 Task: Create a 45-minute meeting to plan a customer appreciation campaign.
Action: Mouse moved to (45, 109)
Screenshot: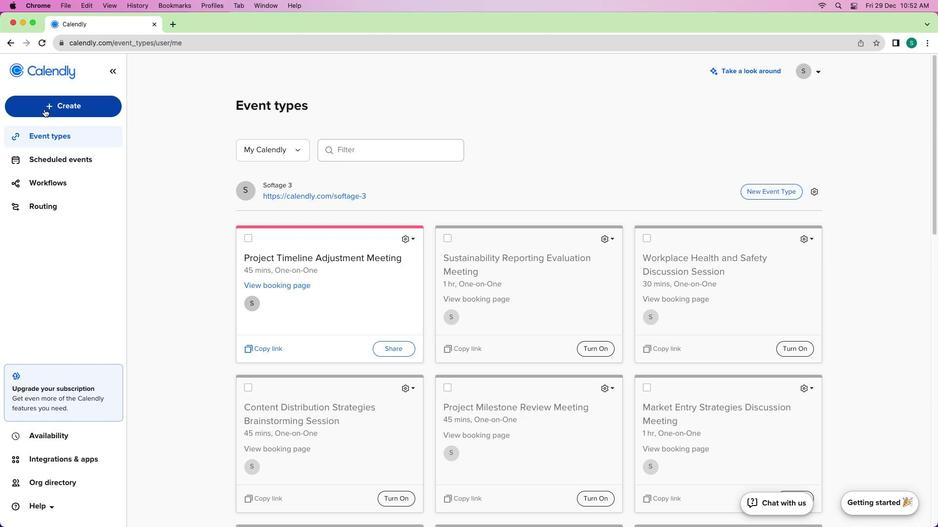
Action: Mouse pressed left at (45, 109)
Screenshot: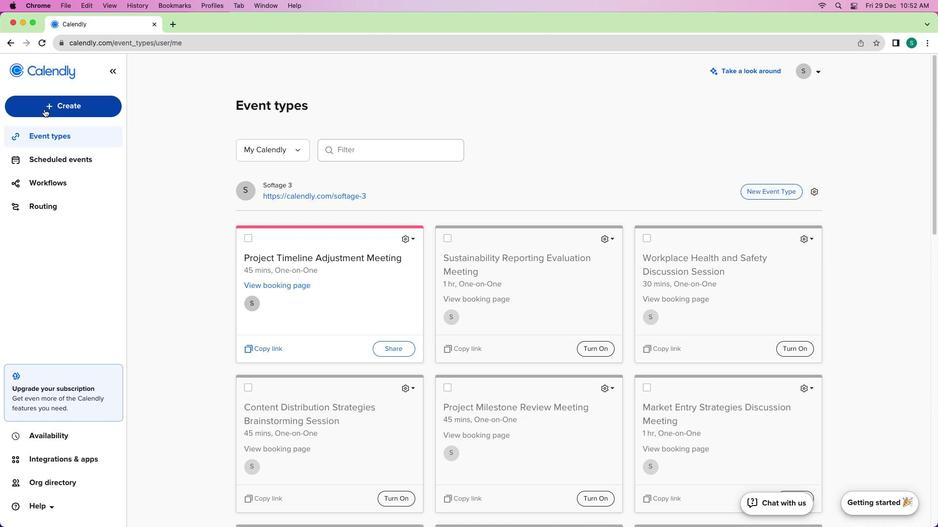 
Action: Mouse moved to (44, 109)
Screenshot: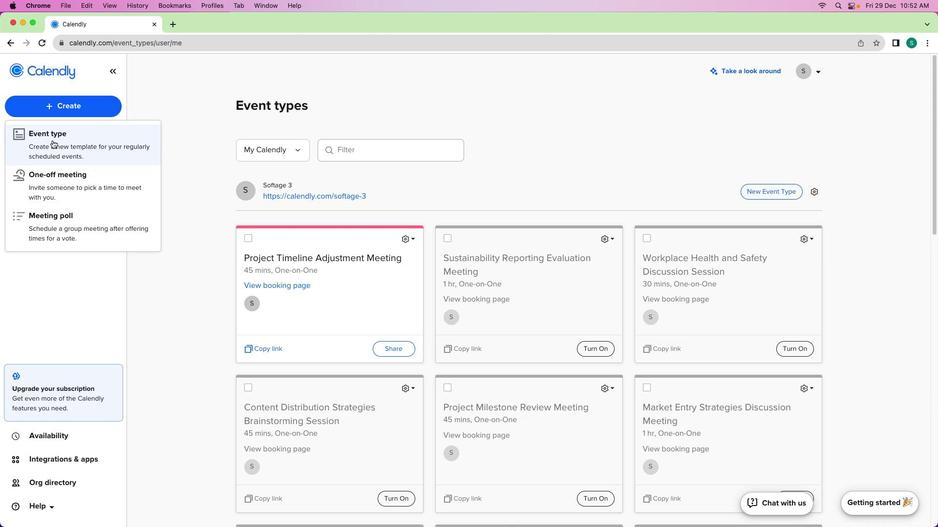 
Action: Mouse pressed left at (44, 109)
Screenshot: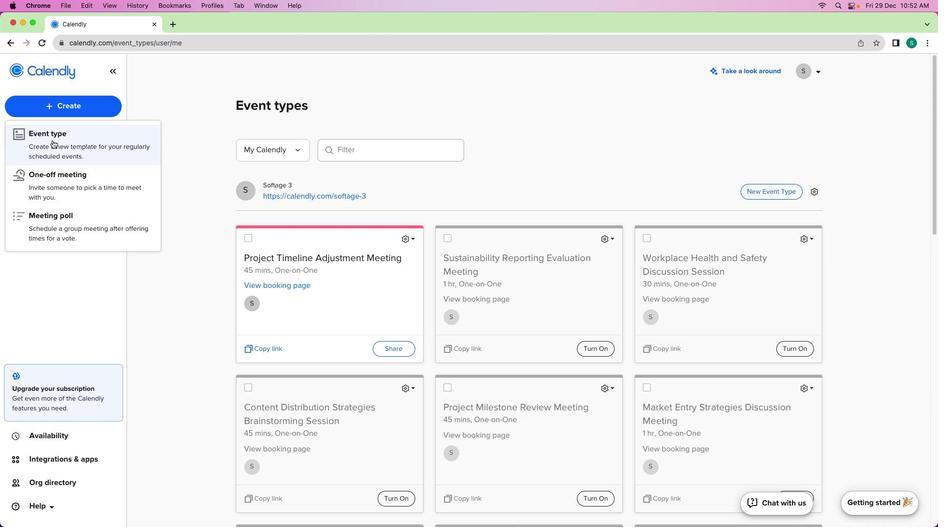 
Action: Mouse moved to (52, 140)
Screenshot: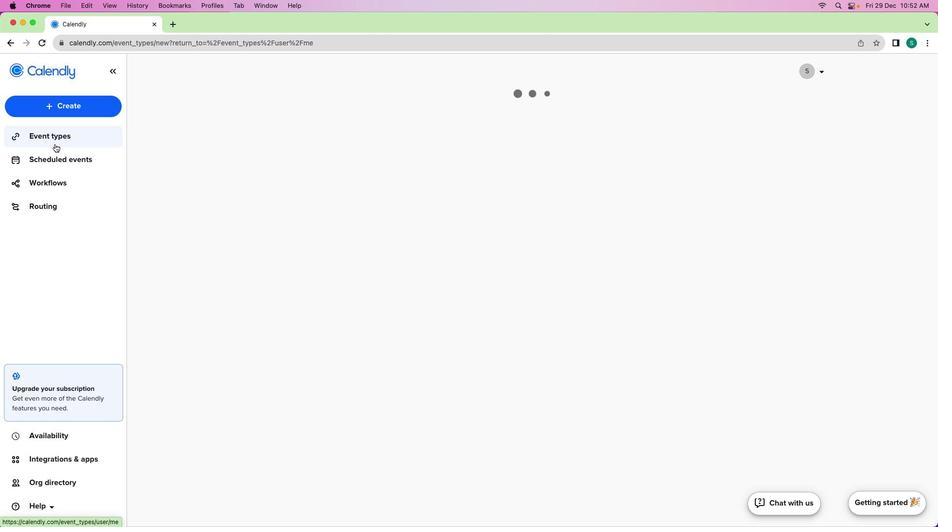 
Action: Mouse pressed left at (52, 140)
Screenshot: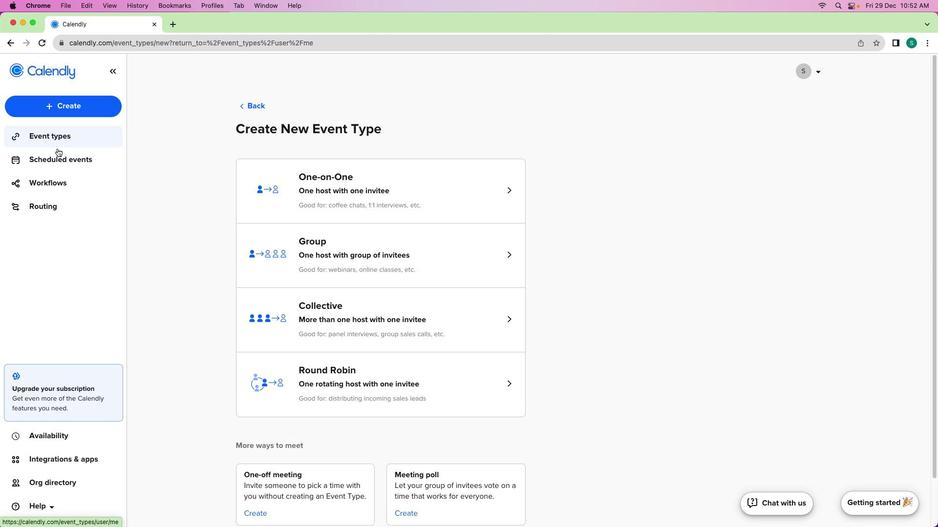 
Action: Mouse moved to (385, 217)
Screenshot: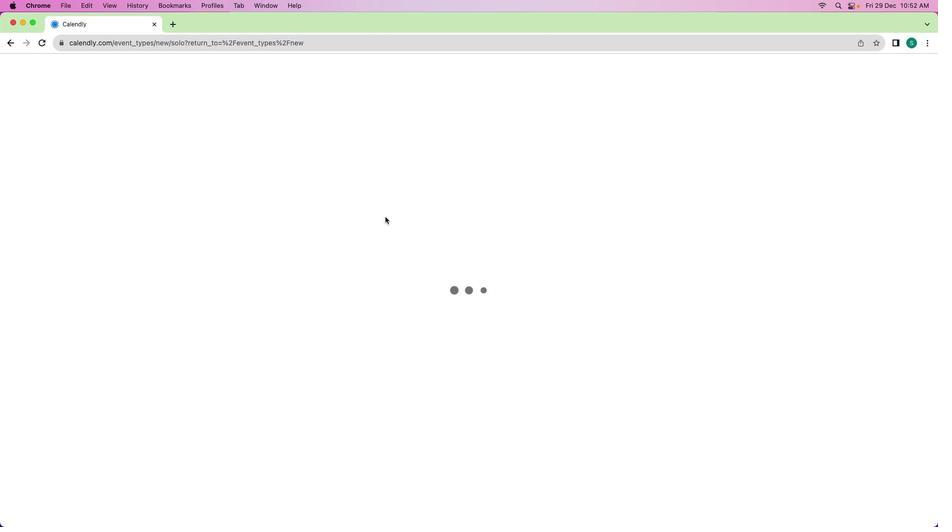 
Action: Mouse pressed left at (385, 217)
Screenshot: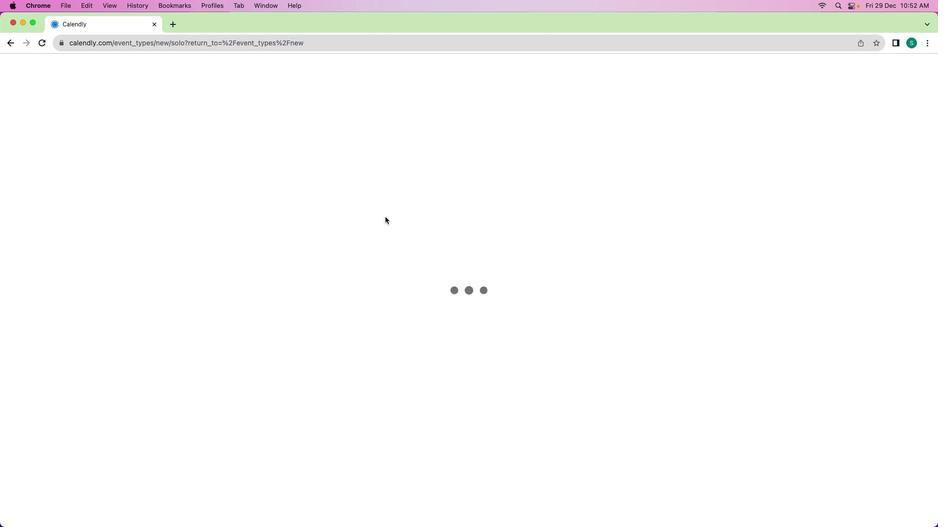 
Action: Mouse moved to (143, 155)
Screenshot: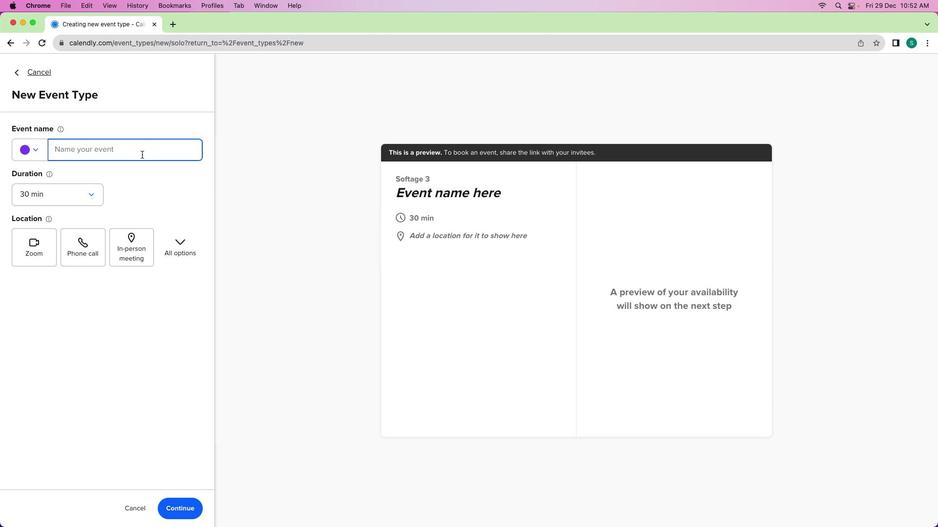 
Action: Mouse pressed left at (143, 155)
Screenshot: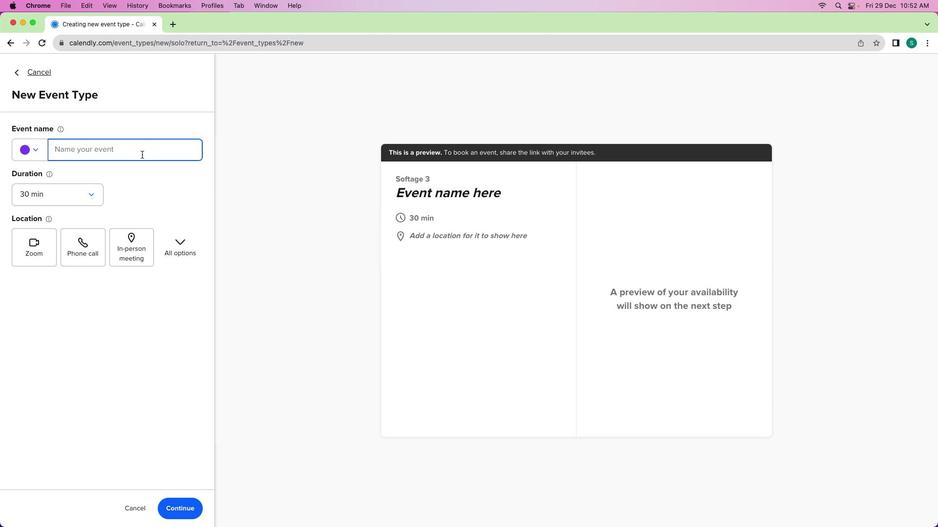 
Action: Mouse moved to (141, 154)
Screenshot: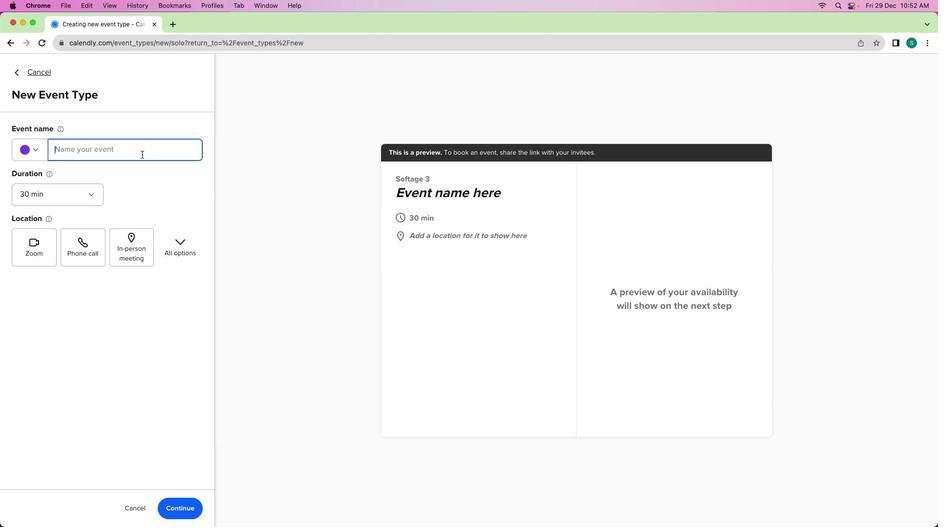 
Action: Key pressed Key.shift'C''u''s''t'
Screenshot: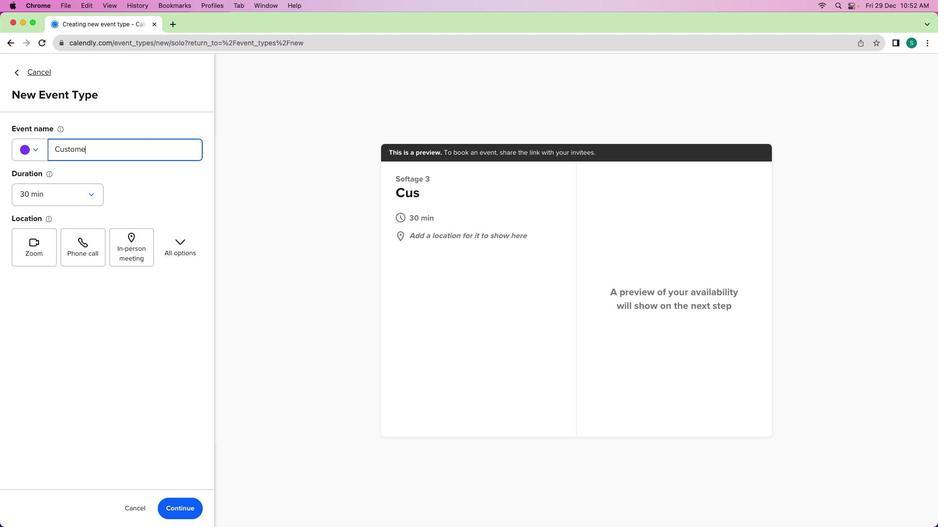 
Action: Mouse moved to (141, 154)
Screenshot: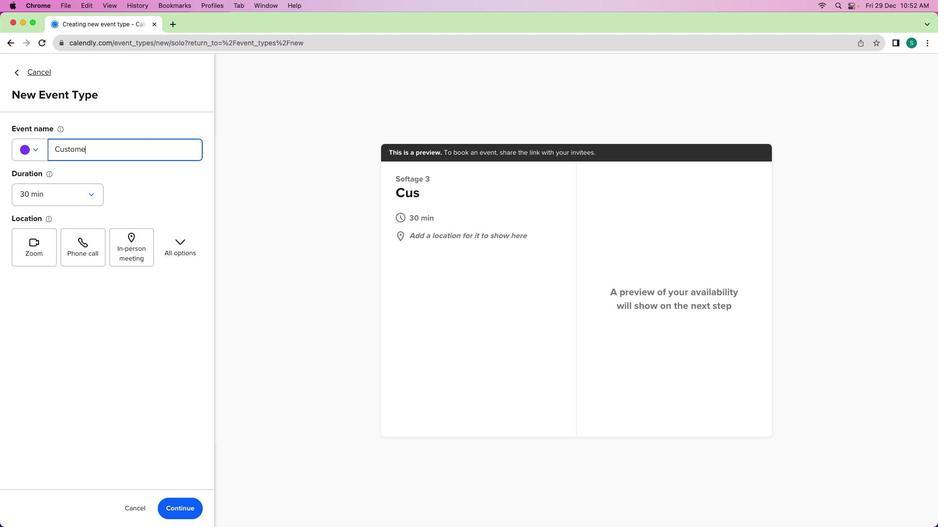 
Action: Key pressed 'o''m''e''r'Key.spaceKey.shift'A''p''p''r''e''c''i''a''t''i''o''n'Key.spaceKey.shift'C''a''m''p''a''i''g''n'Key.spaceKey.shift'P''l''a''n''n''i''n''g'Key.spaceKey.shift'M''e''e''t''i''n''g'
Screenshot: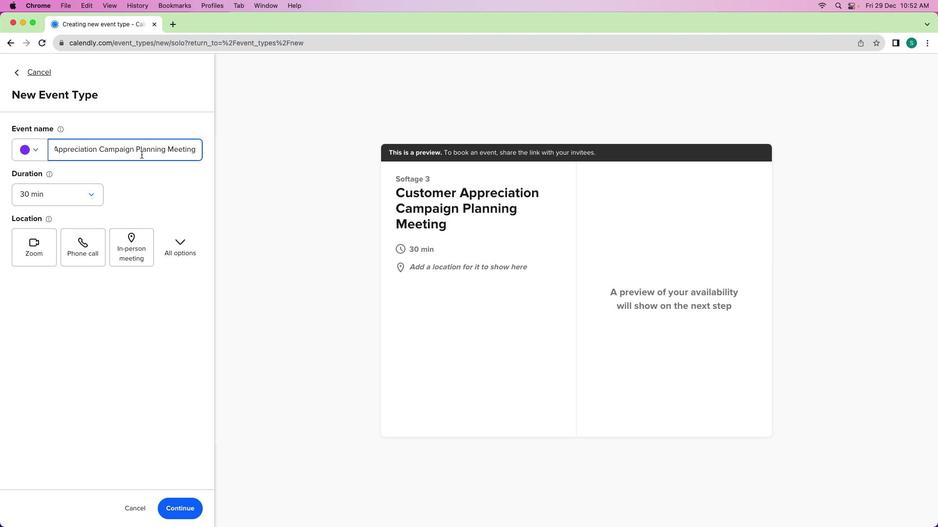 
Action: Mouse moved to (66, 200)
Screenshot: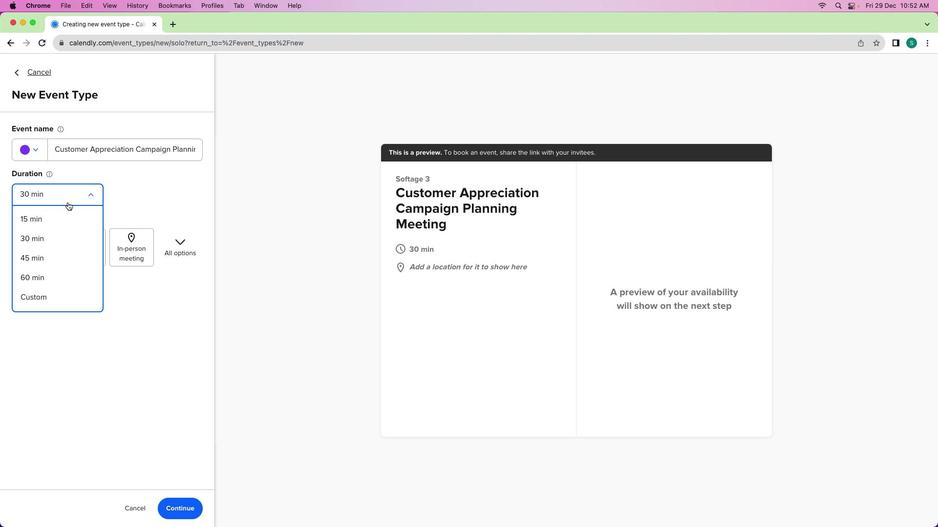 
Action: Mouse pressed left at (66, 200)
Screenshot: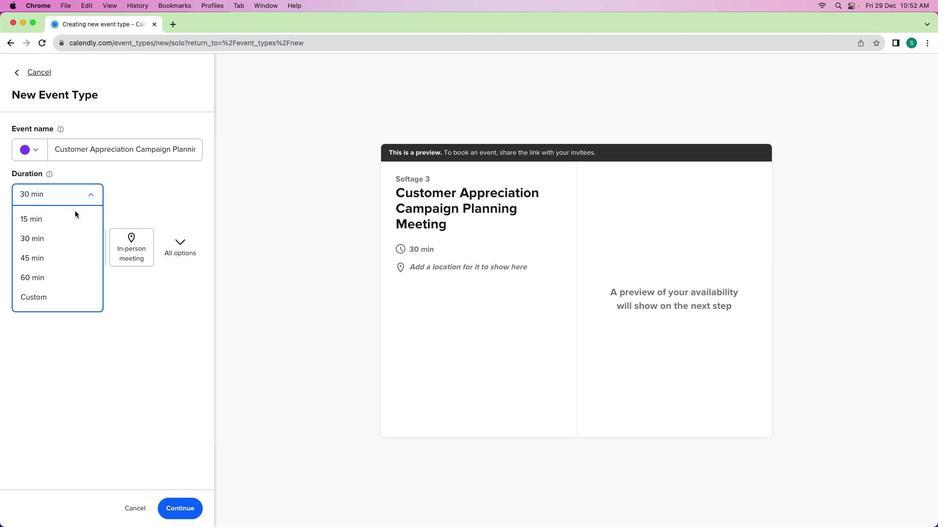 
Action: Mouse moved to (54, 257)
Screenshot: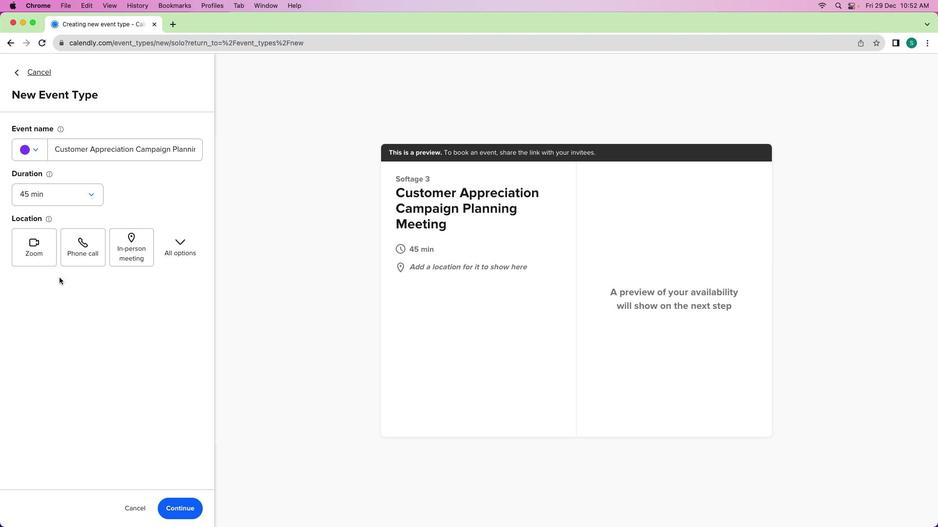 
Action: Mouse pressed left at (54, 257)
Screenshot: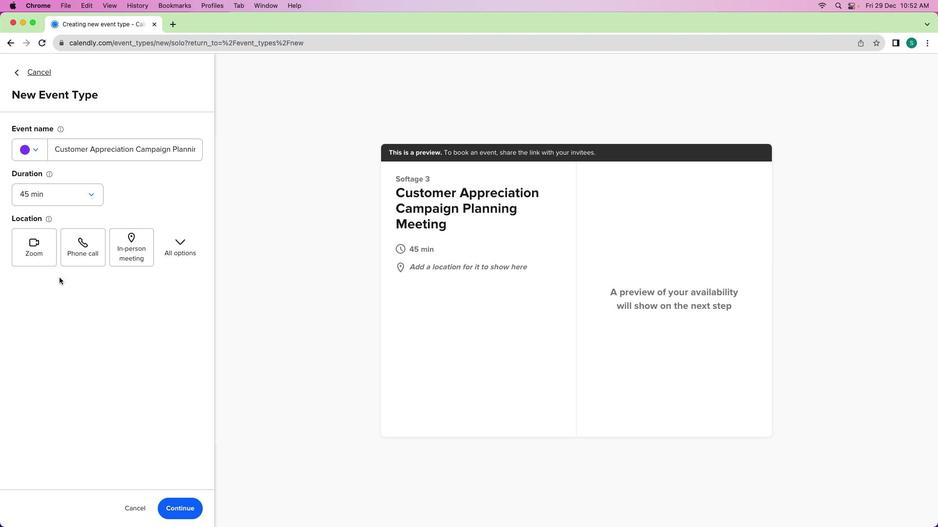 
Action: Mouse moved to (41, 250)
Screenshot: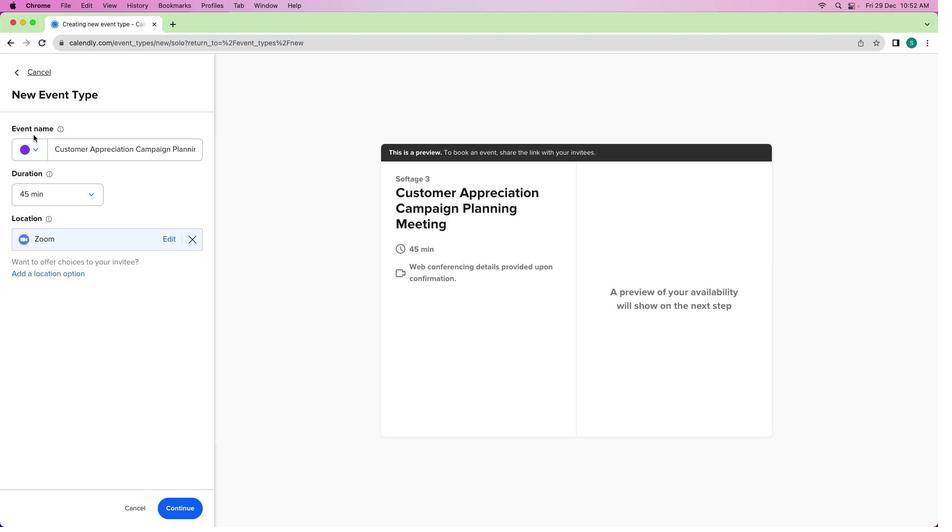 
Action: Mouse pressed left at (41, 250)
Screenshot: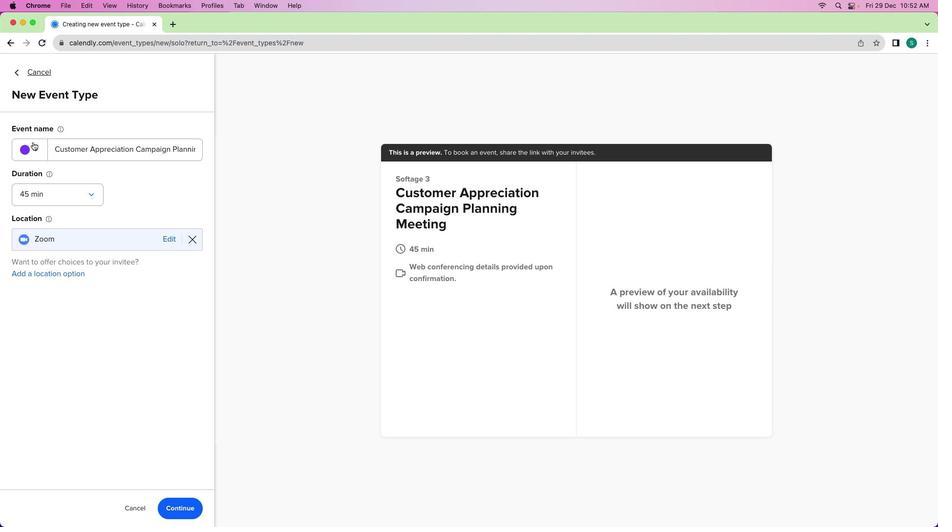 
Action: Mouse moved to (30, 156)
Screenshot: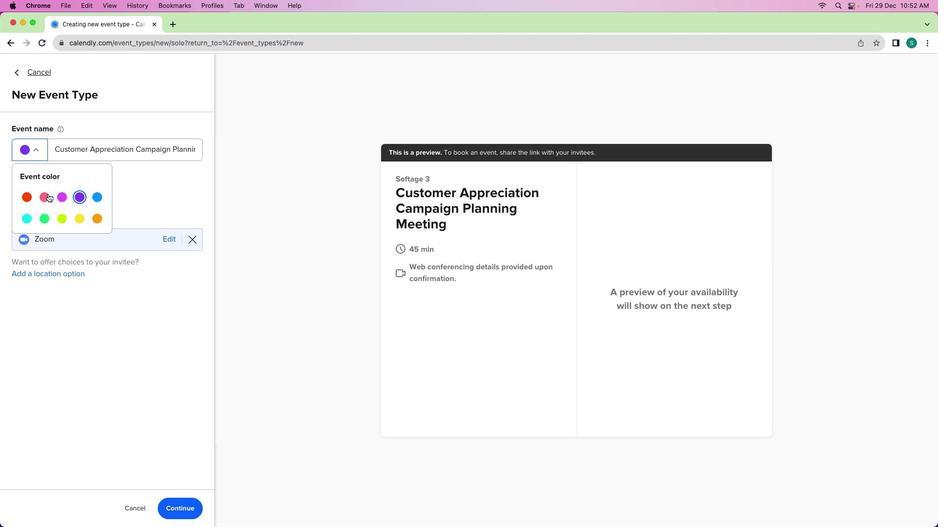 
Action: Mouse pressed left at (30, 156)
Screenshot: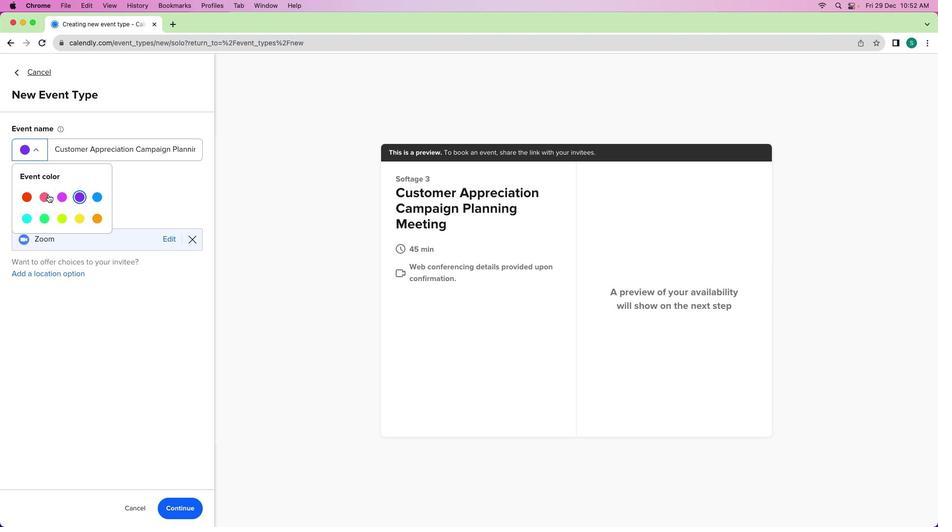 
Action: Mouse moved to (97, 220)
Screenshot: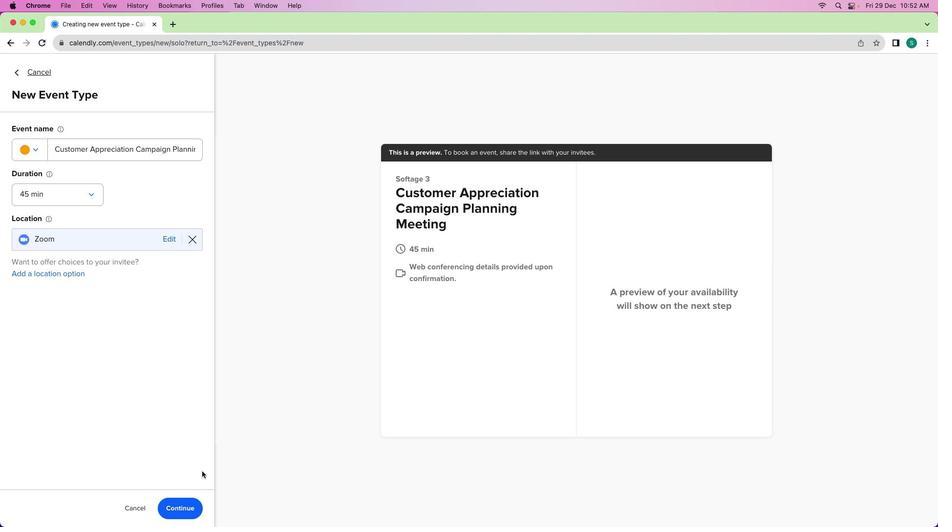 
Action: Mouse pressed left at (97, 220)
Screenshot: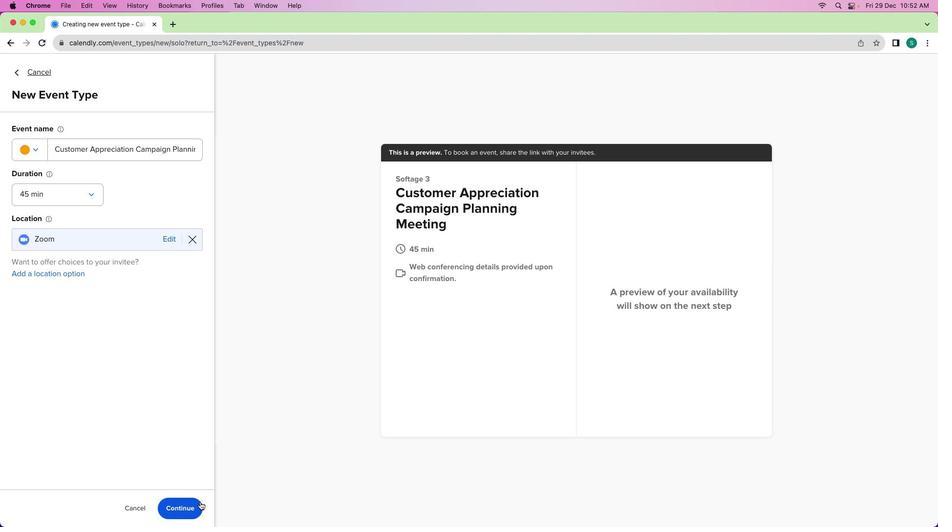 
Action: Mouse moved to (195, 506)
Screenshot: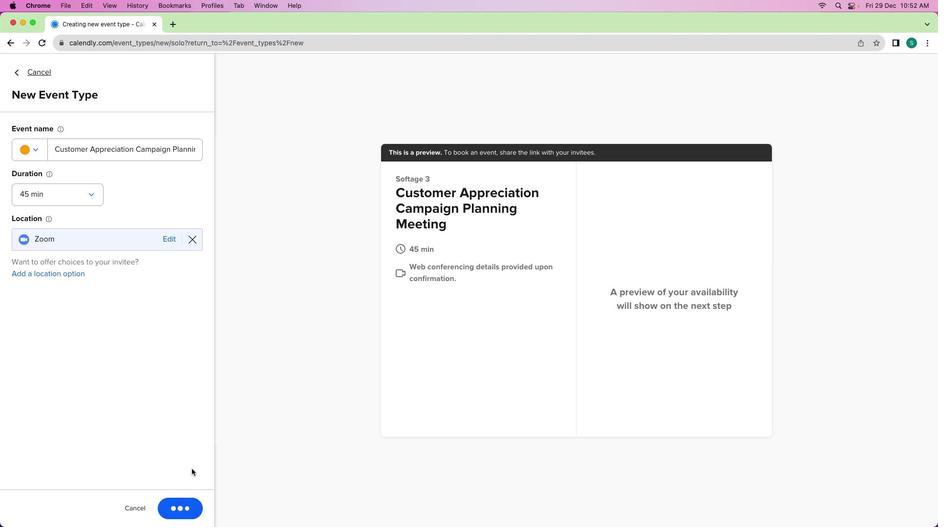 
Action: Mouse pressed left at (195, 506)
Screenshot: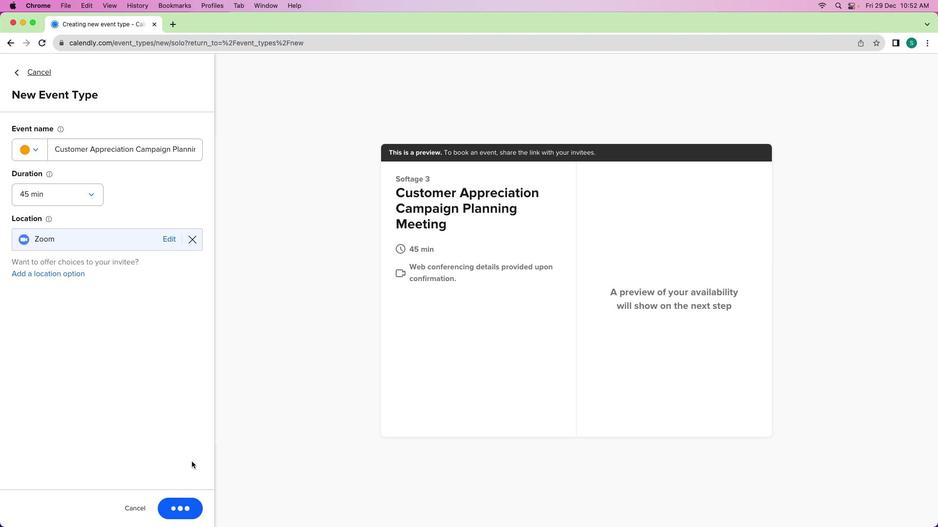 
Action: Mouse moved to (136, 187)
Screenshot: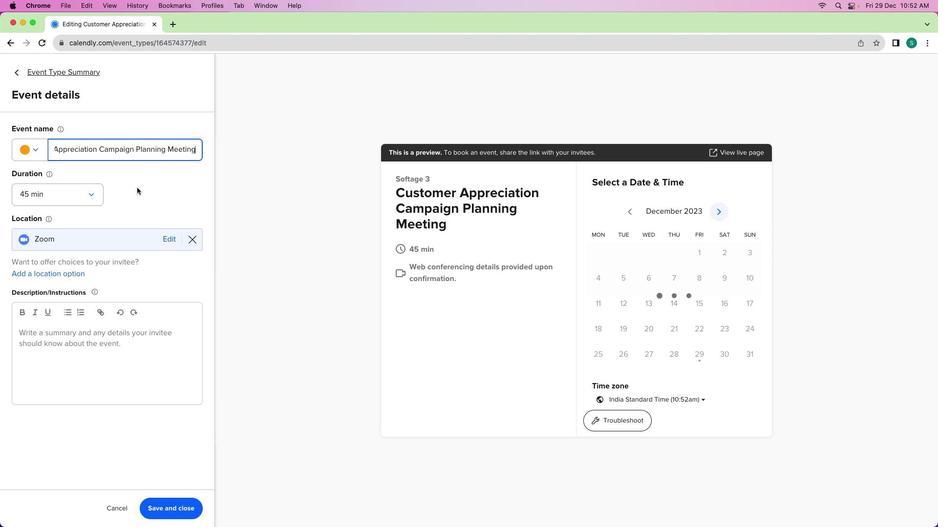 
Action: Mouse pressed left at (136, 187)
Screenshot: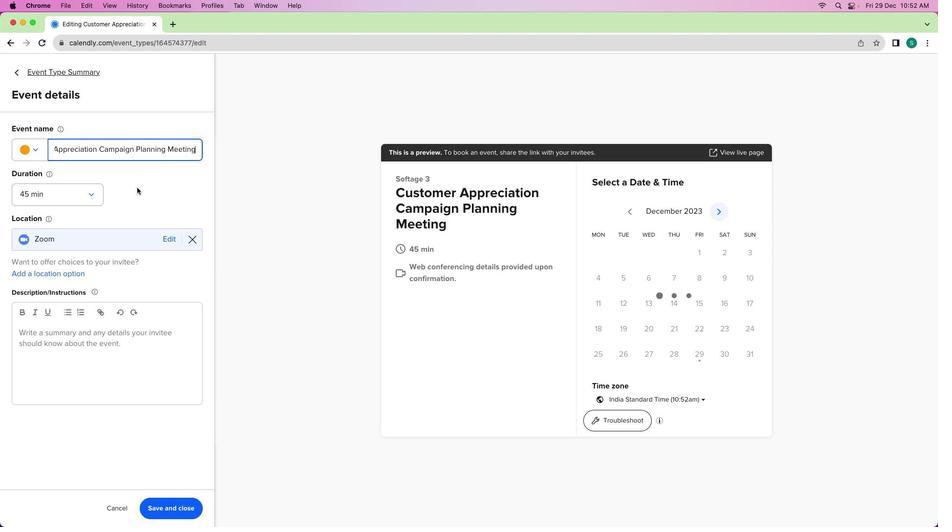
Action: Mouse moved to (103, 348)
Screenshot: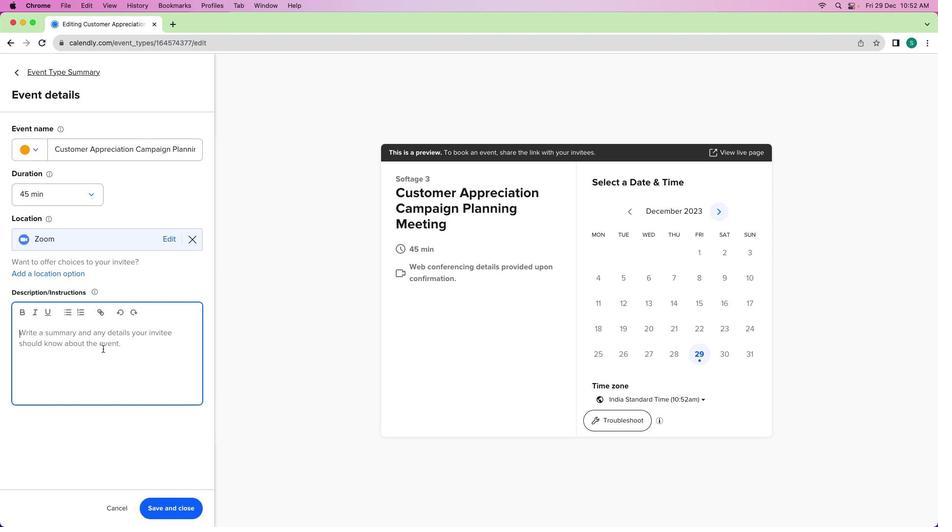 
Action: Mouse pressed left at (103, 348)
Screenshot: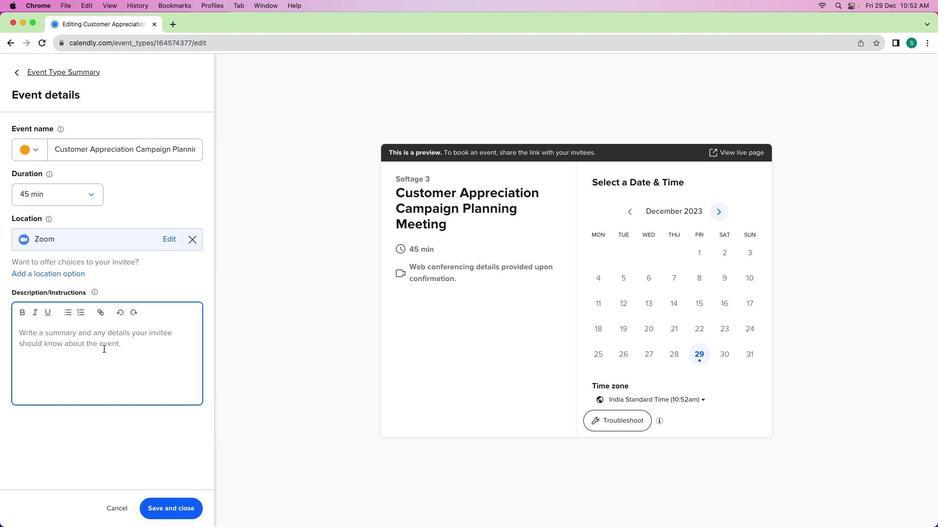 
Action: Mouse moved to (106, 351)
Screenshot: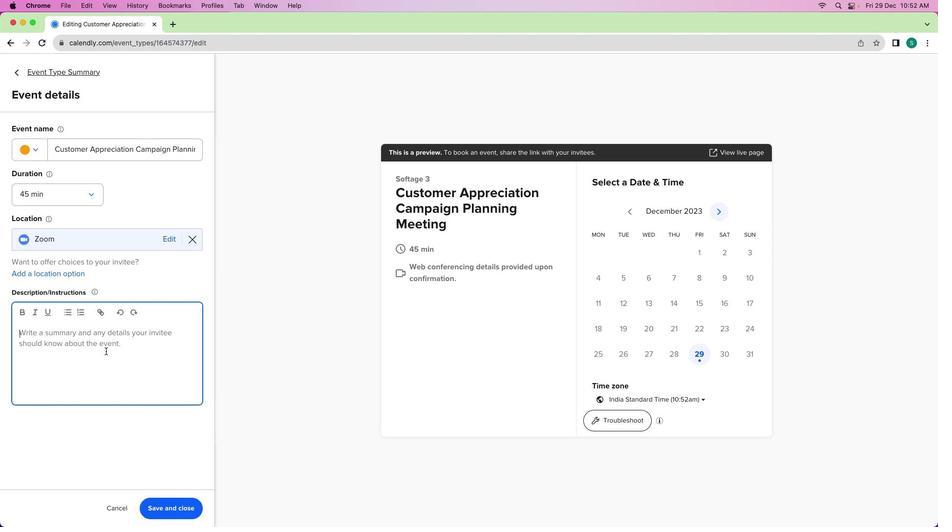 
Action: Key pressed Key.shift'J''o''i''n'Key.space'm''e'Key.space'f''o''r'Key.space'a''n'Key.space'e''x''c''i''t''i''n''g'Key.space's''e''s''s''i''o''n'Key.space'd''e''d''u'Key.backspaceKey.backspaceKey.backspaceKey.backspace'w''h''e''r''e'Key.space'w''e'"'"'l''l'Key.space'b''e'Key.space'p''l''a''n''n''i''n''g'Key.space'o''u''r'Key.space'u''p''c''o''m''i''n''g'Key.space'c''u''s''t''o''m''e''r'Key.space'a''p''p''r''e''c''i''a''t''i''o''n'Key.space'c''a''m''p''a''i''g''n''.'Key.spaceKey.shift'W''e'Key.space'w''i''l''l'Key.space'b''r''a''i''n''s''t''o''r''m'Key.space'i''d''e''a''s'','Key.space'o''u''t''l''i''n''e'Key.space'a'Key.backspace'c''a''p'Key.backspace'm''p''a''i''g''n'Key.space'o''b''j''e''c''t''i''v''e''s'','Key.space'a''n''d'Key.space'd''i''s''c''u''s''s'Key.space's''t''r''a''t''e''g''i''e''s'Key.space't''o'Key.space'e''x''p''r''e''s''s'Key.space'o''u''r'Key.space'g''r''a''t''i''t''i''d''e'Key.space't''o'Key.space'o''u''r'Key.spaceKey.leftKey.leftKey.leftKey.leftKey.leftKey.leftKey.leftKey.leftKey.leftKey.leftKey.backspace'u'Key.down'v''a''l''u''e''d'Key.space'c''u''s''t''o''m''e''r''s''.'
Screenshot: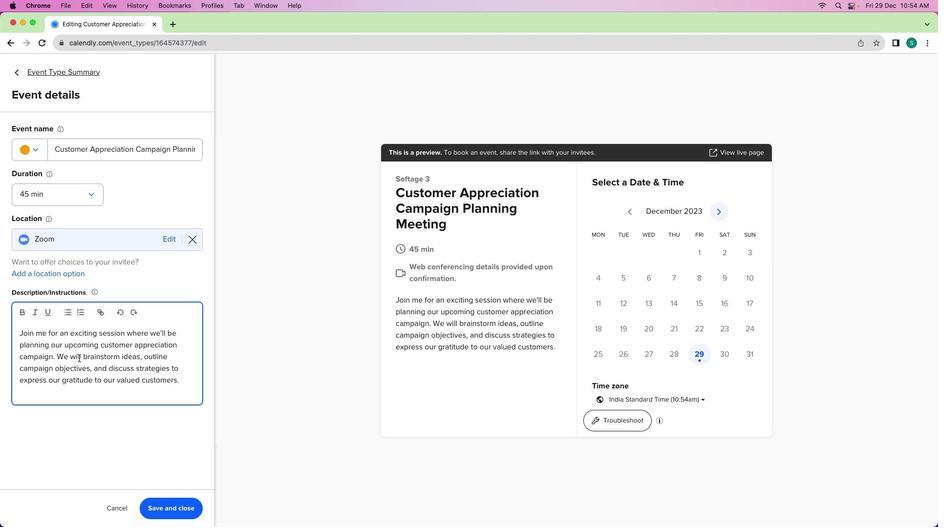 
Action: Mouse moved to (176, 506)
Screenshot: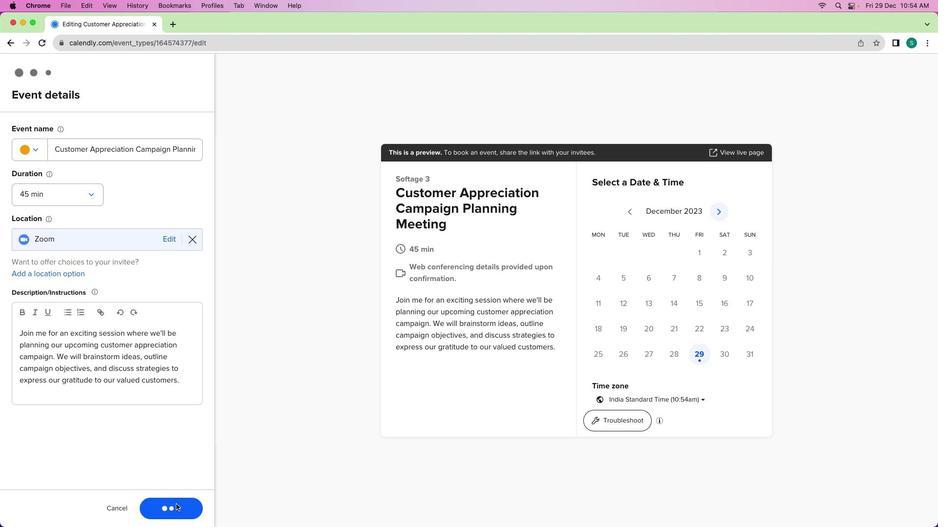 
Action: Mouse pressed left at (176, 506)
Screenshot: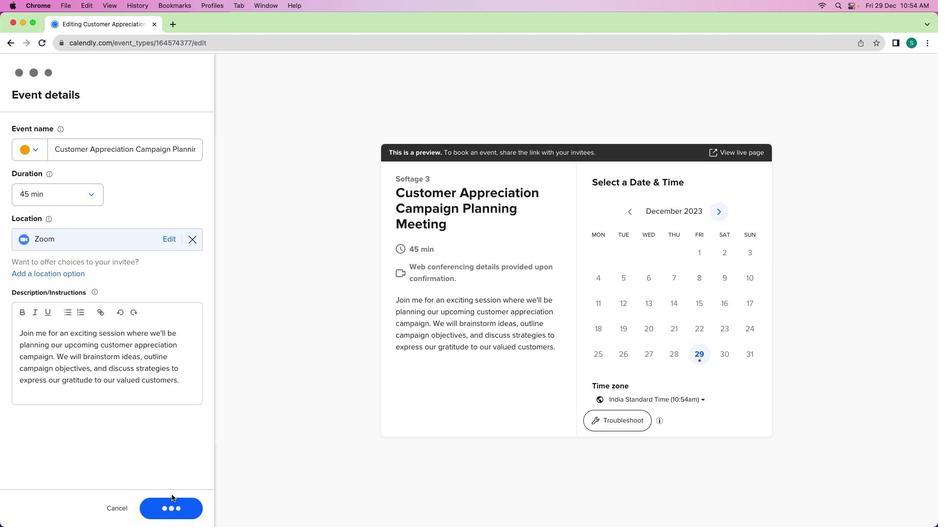 
Action: Mouse moved to (43, 70)
Screenshot: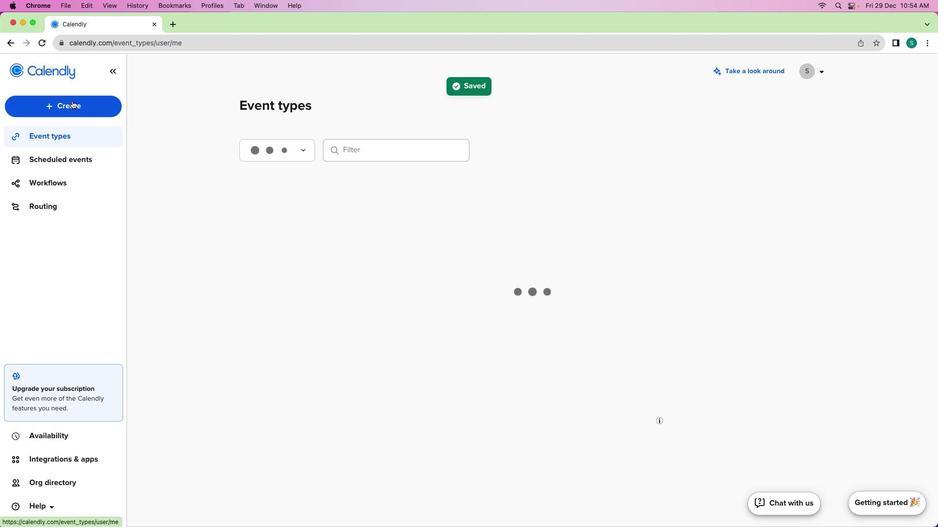 
Action: Mouse pressed left at (43, 70)
Screenshot: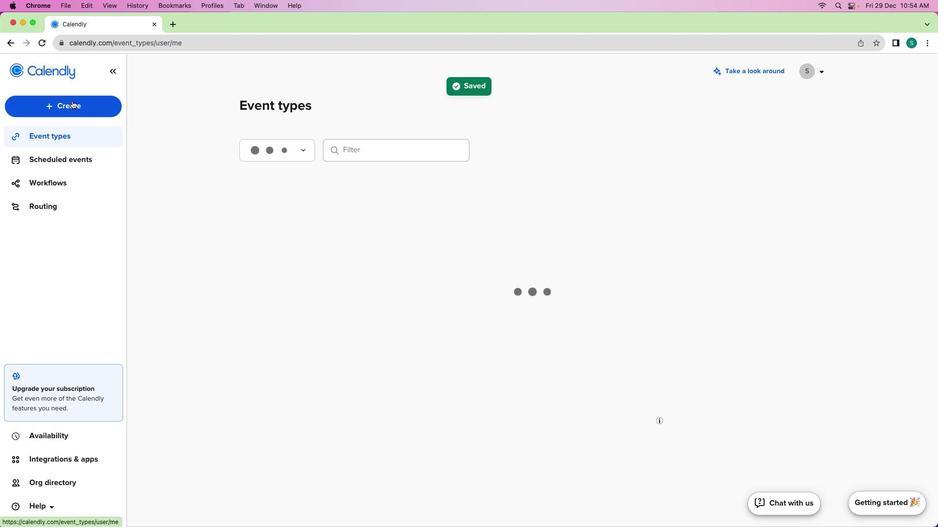 
Action: Mouse moved to (342, 284)
Screenshot: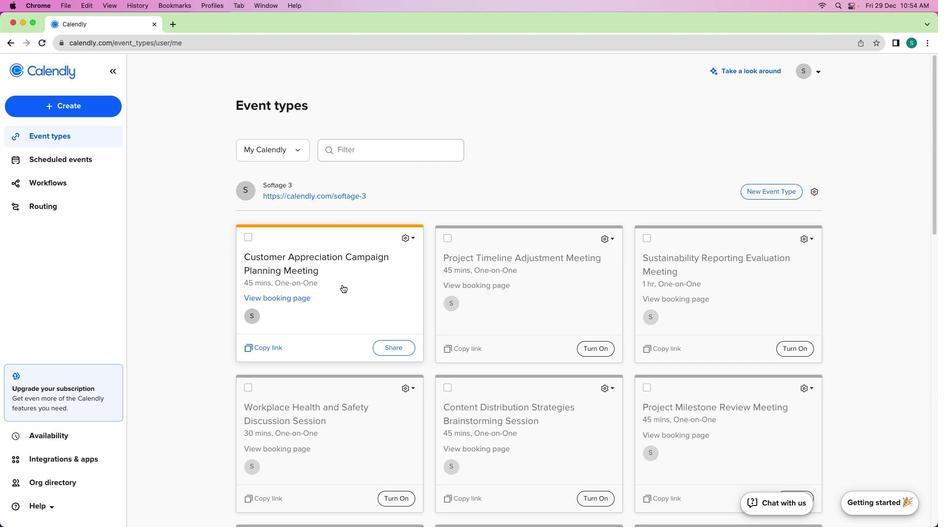 
